 Task: Set the bargraph position for the audio bar graph video to the bottom.
Action: Mouse moved to (117, 21)
Screenshot: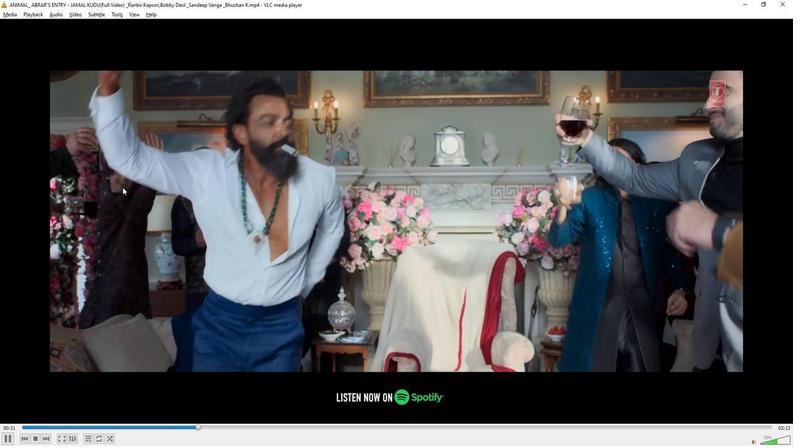 
Action: Mouse pressed left at (117, 21)
Screenshot: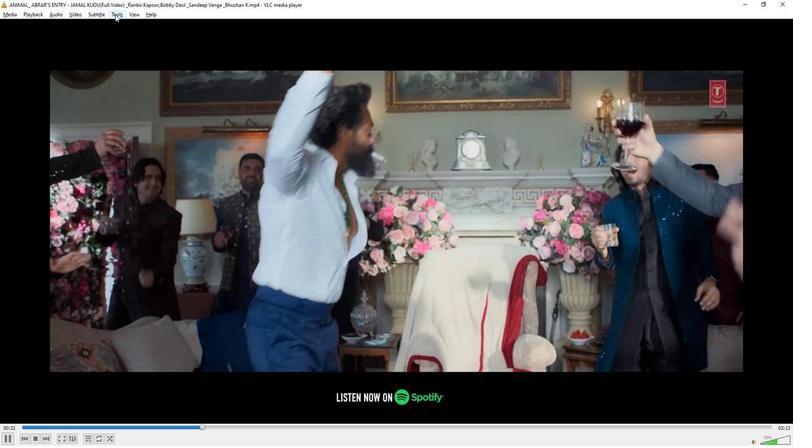 
Action: Mouse moved to (133, 114)
Screenshot: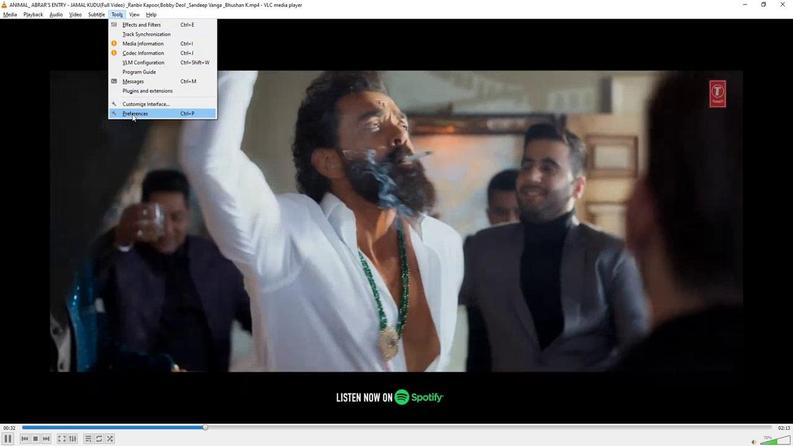 
Action: Mouse pressed left at (133, 114)
Screenshot: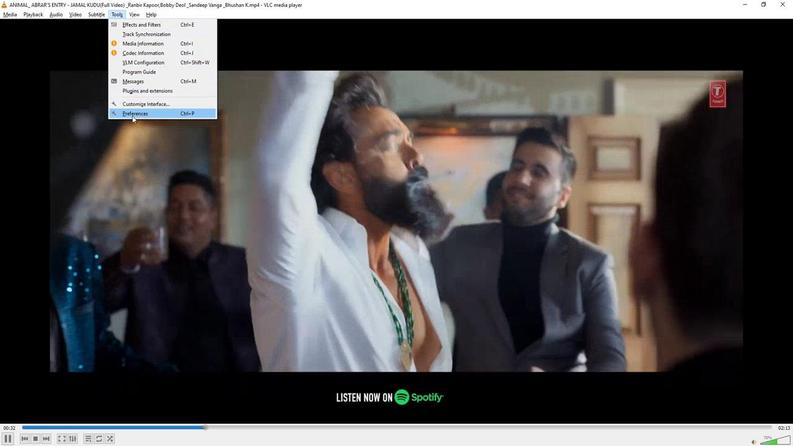 
Action: Mouse moved to (156, 338)
Screenshot: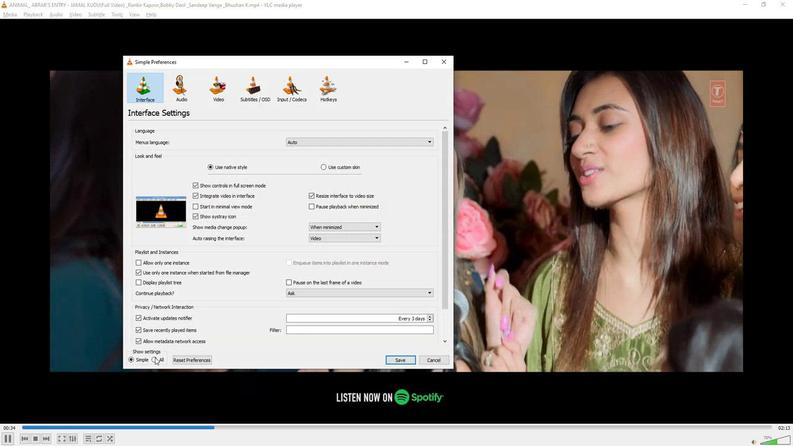 
Action: Mouse pressed left at (156, 338)
Screenshot: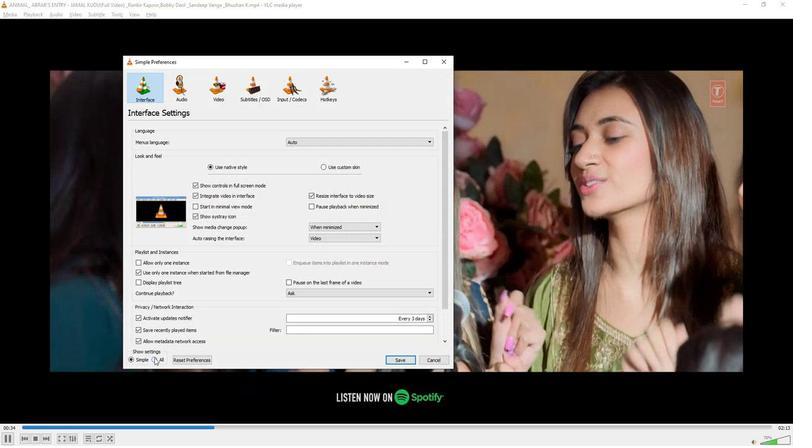 
Action: Mouse moved to (170, 252)
Screenshot: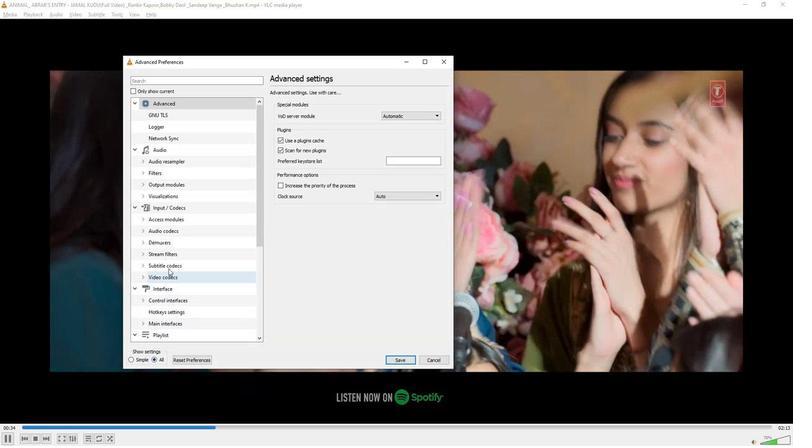 
Action: Mouse scrolled (170, 251) with delta (0, 0)
Screenshot: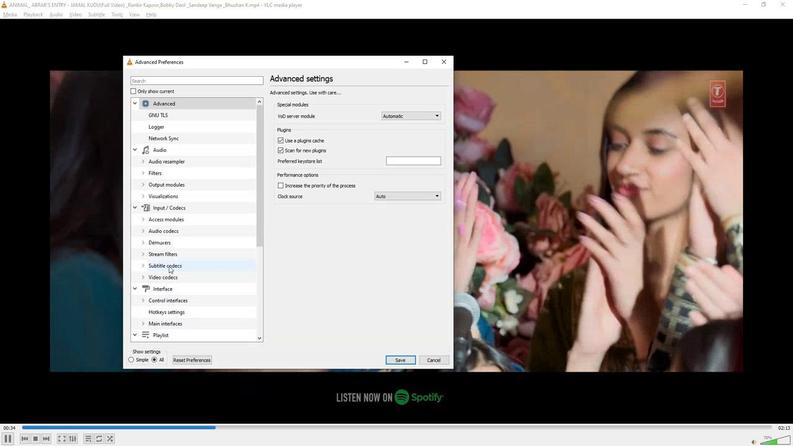 
Action: Mouse scrolled (170, 251) with delta (0, 0)
Screenshot: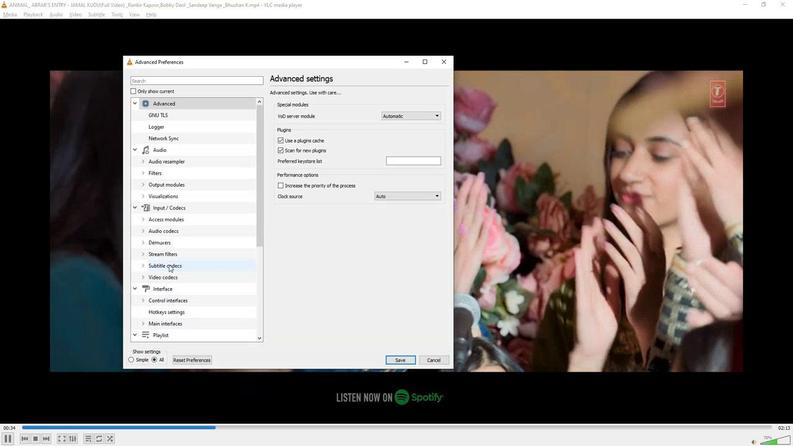 
Action: Mouse scrolled (170, 251) with delta (0, 0)
Screenshot: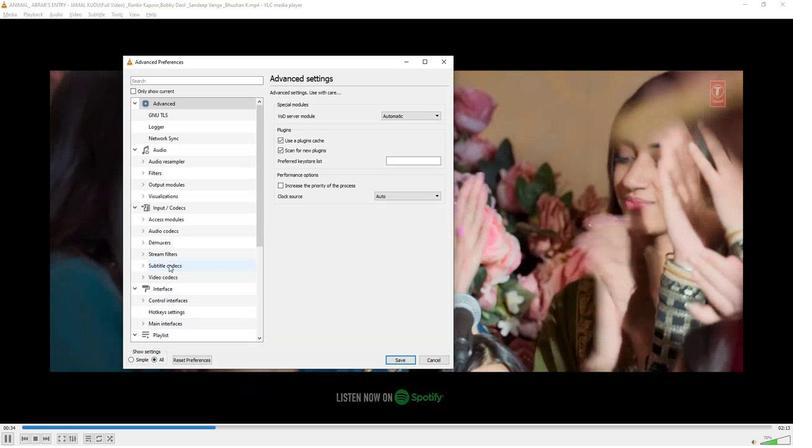 
Action: Mouse scrolled (170, 251) with delta (0, 0)
Screenshot: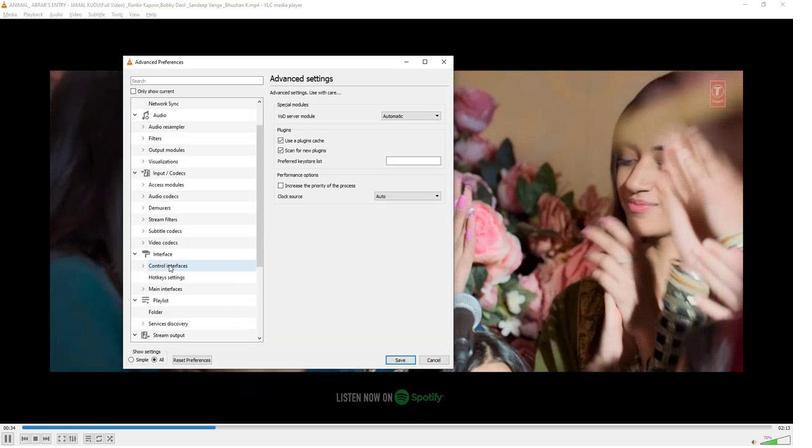 
Action: Mouse scrolled (170, 251) with delta (0, 0)
Screenshot: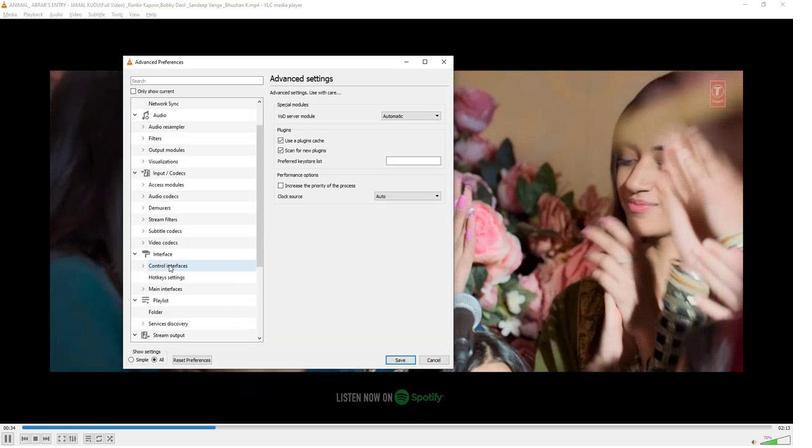 
Action: Mouse scrolled (170, 251) with delta (0, 0)
Screenshot: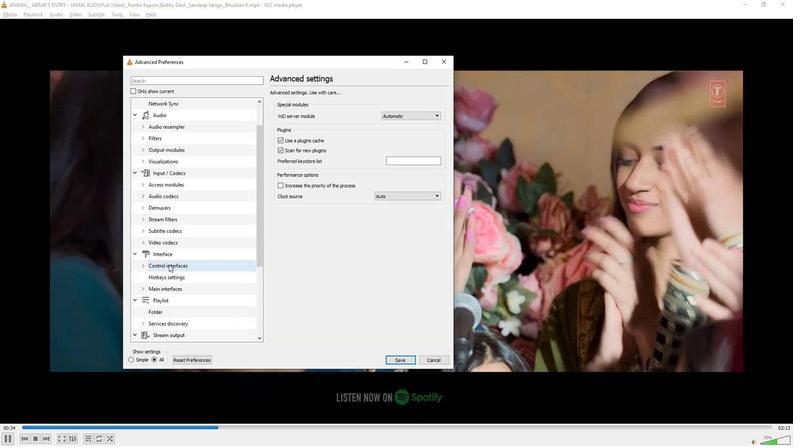 
Action: Mouse scrolled (170, 251) with delta (0, 0)
Screenshot: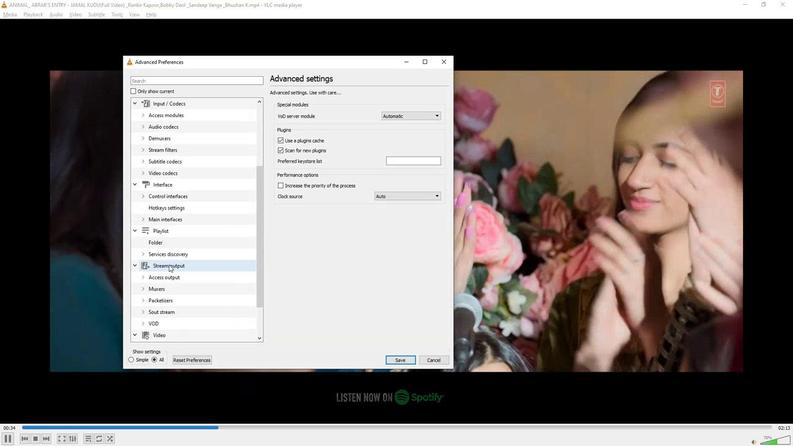 
Action: Mouse moved to (143, 317)
Screenshot: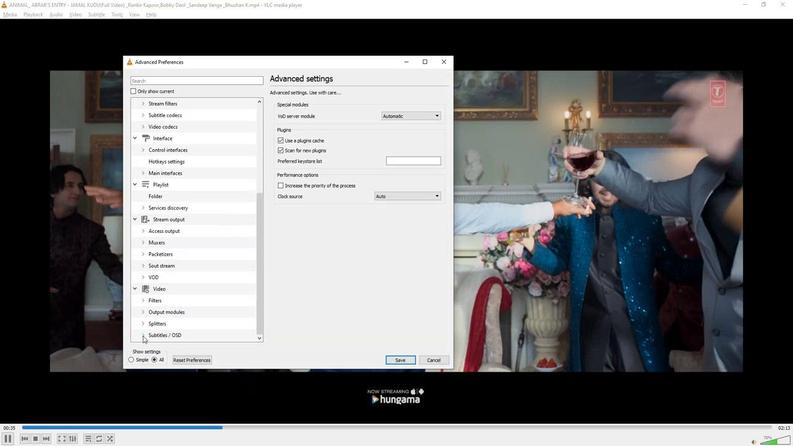 
Action: Mouse pressed left at (143, 317)
Screenshot: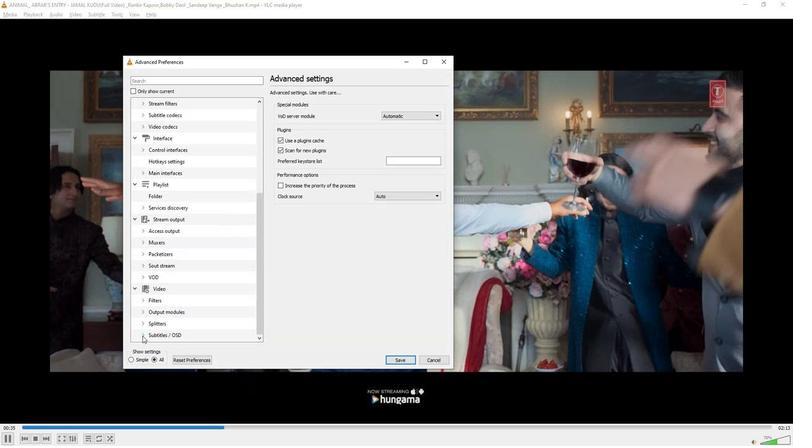 
Action: Mouse moved to (149, 292)
Screenshot: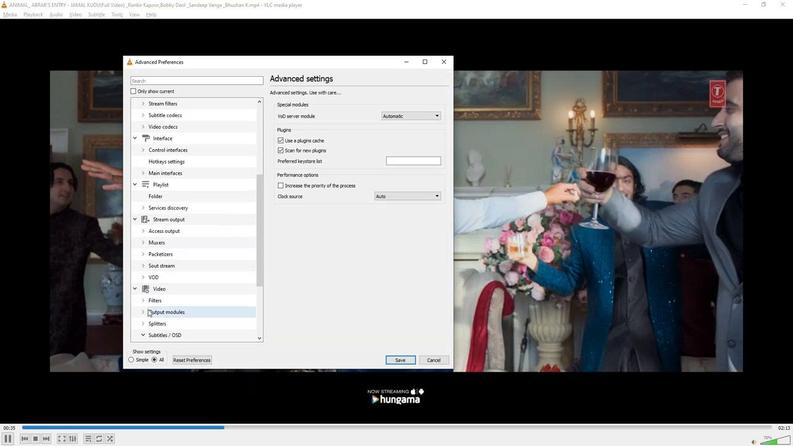 
Action: Mouse scrolled (149, 292) with delta (0, 0)
Screenshot: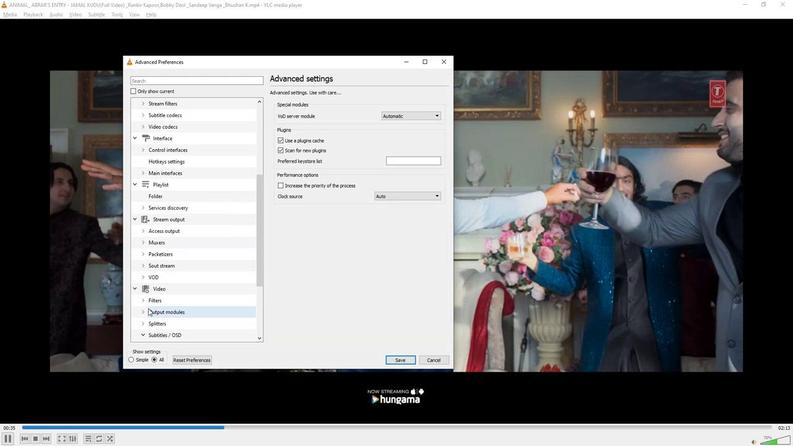 
Action: Mouse scrolled (149, 292) with delta (0, 0)
Screenshot: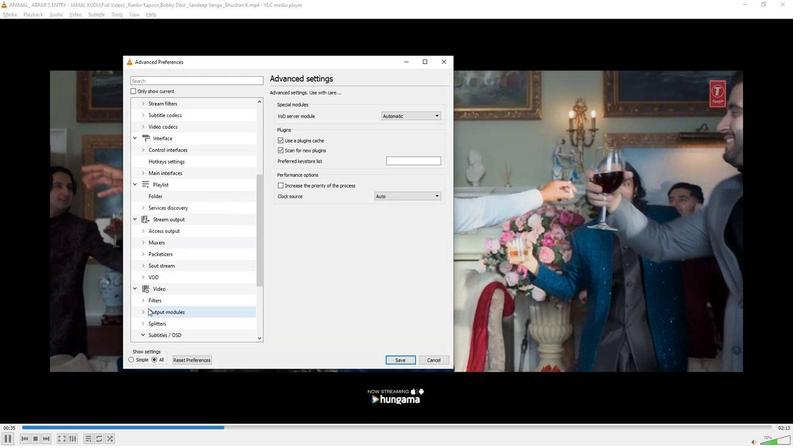 
Action: Mouse scrolled (149, 292) with delta (0, 0)
Screenshot: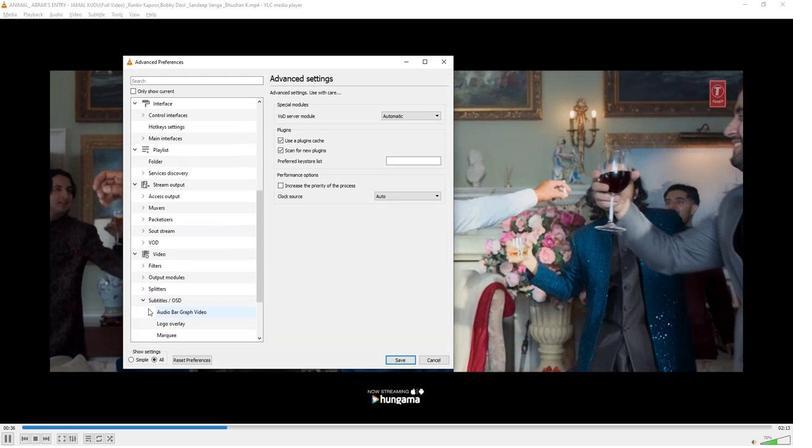 
Action: Mouse moved to (182, 229)
Screenshot: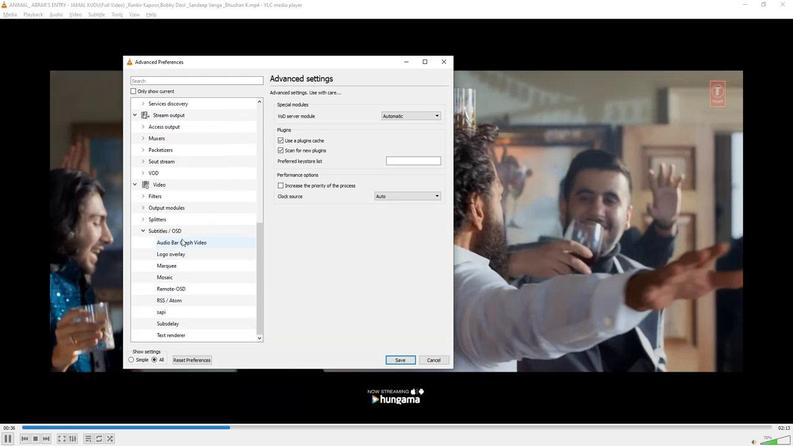 
Action: Mouse pressed left at (182, 229)
Screenshot: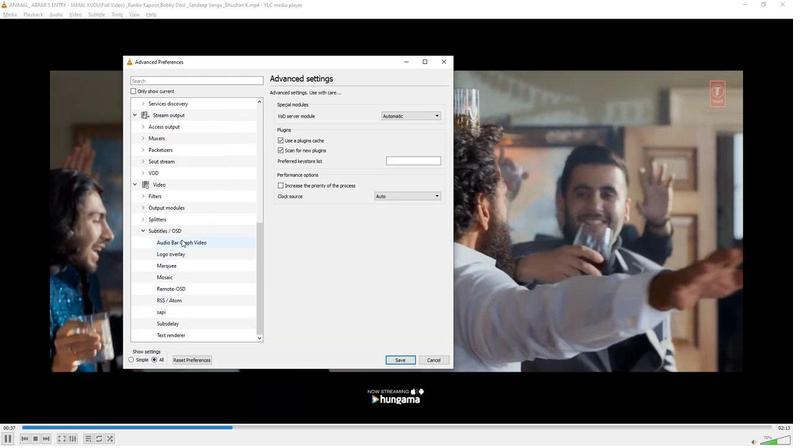 
Action: Mouse moved to (441, 133)
Screenshot: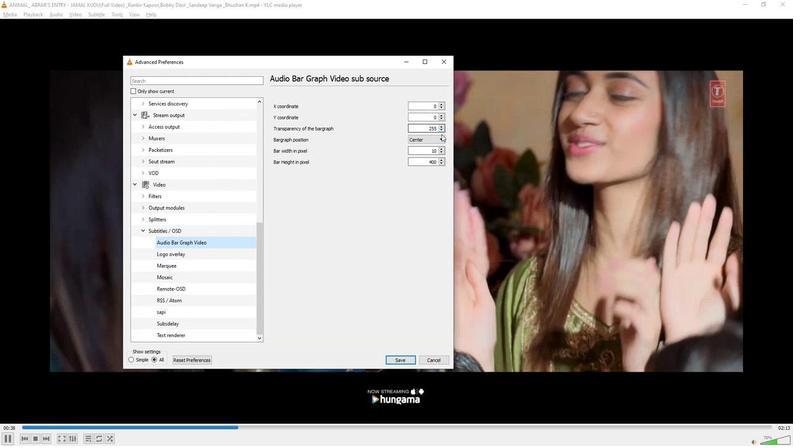 
Action: Mouse pressed left at (441, 133)
Screenshot: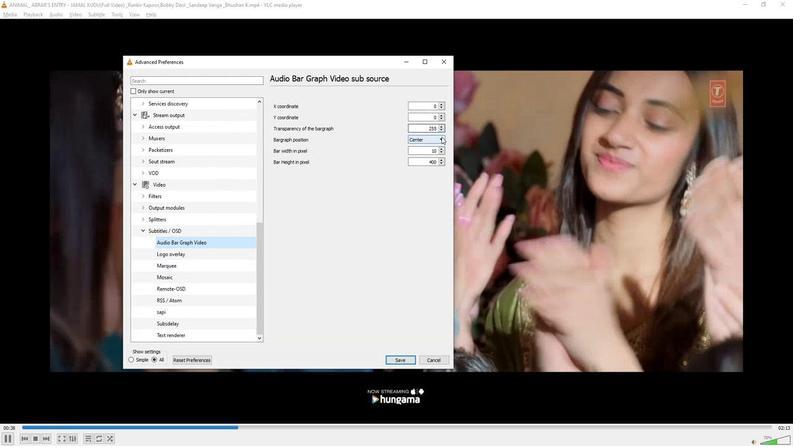 
Action: Mouse moved to (420, 161)
Screenshot: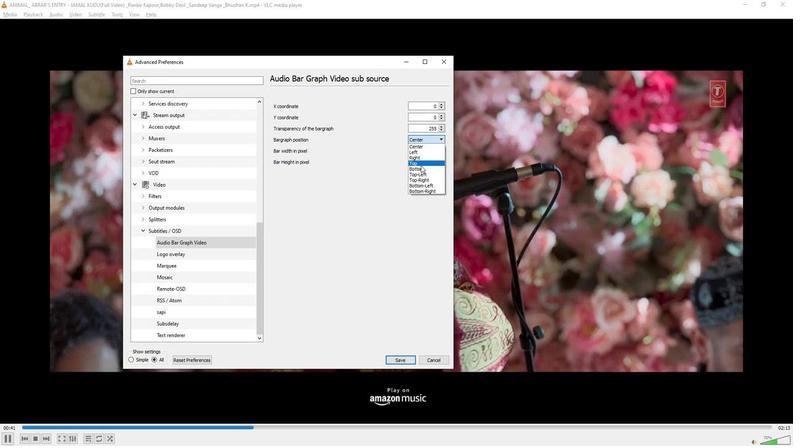 
Action: Mouse pressed left at (420, 161)
Screenshot: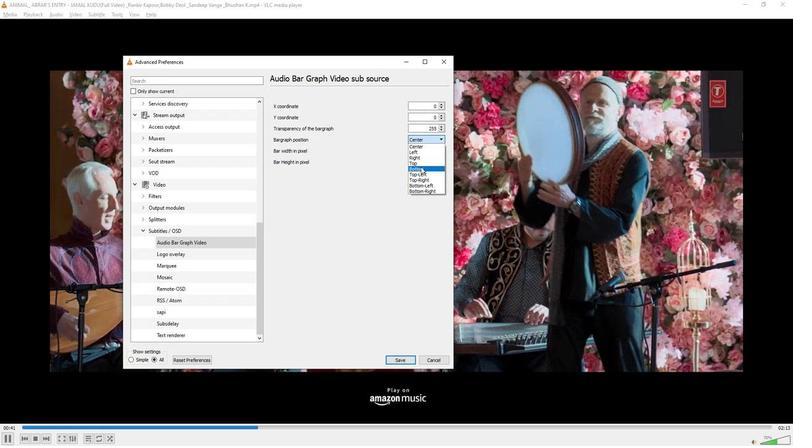 
Action: Mouse moved to (355, 195)
Screenshot: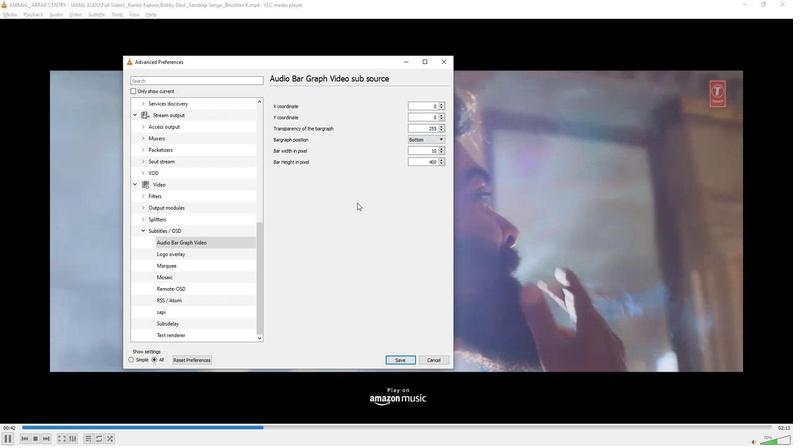 
